 Task: Open email in a new window   from parteek.kumar@softage.net with a subject Subject0006
Action: Mouse moved to (522, 64)
Screenshot: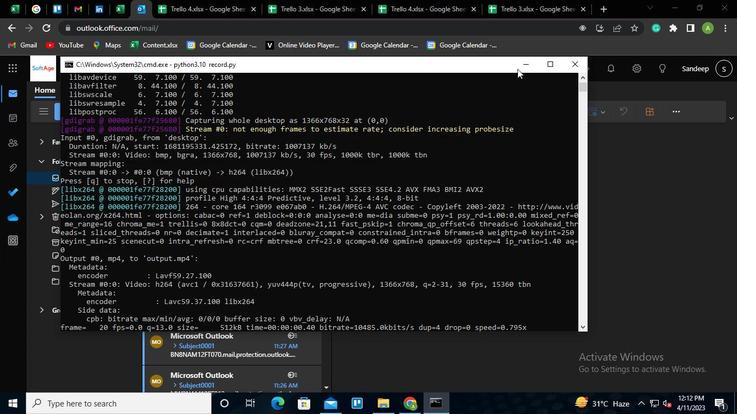
Action: Mouse pressed left at (522, 64)
Screenshot: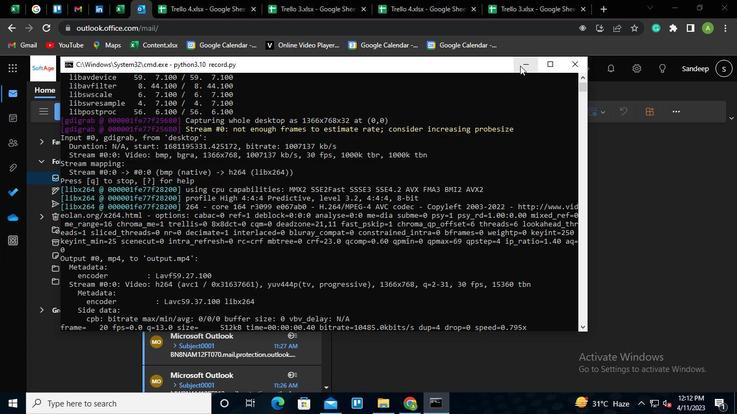 
Action: Mouse moved to (234, 168)
Screenshot: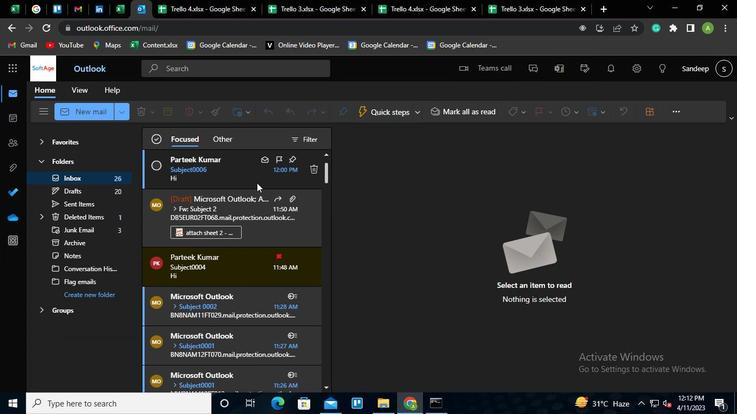 
Action: Mouse pressed left at (234, 168)
Screenshot: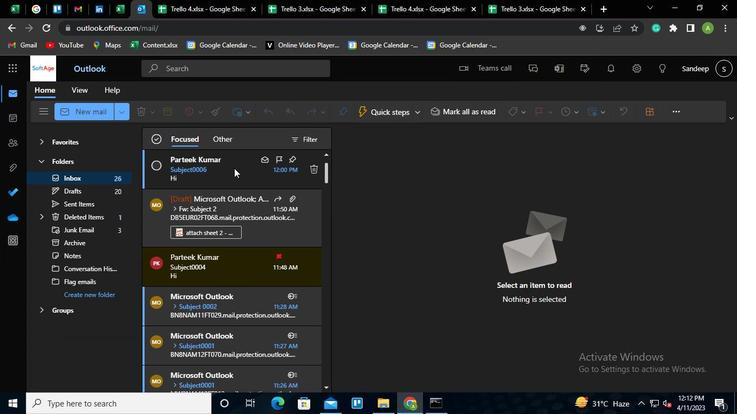 
Action: Mouse pressed left at (234, 168)
Screenshot: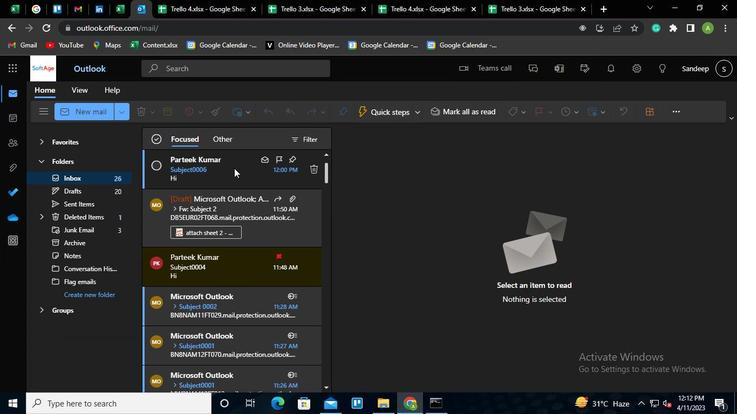 
Action: Mouse moved to (531, 49)
Screenshot: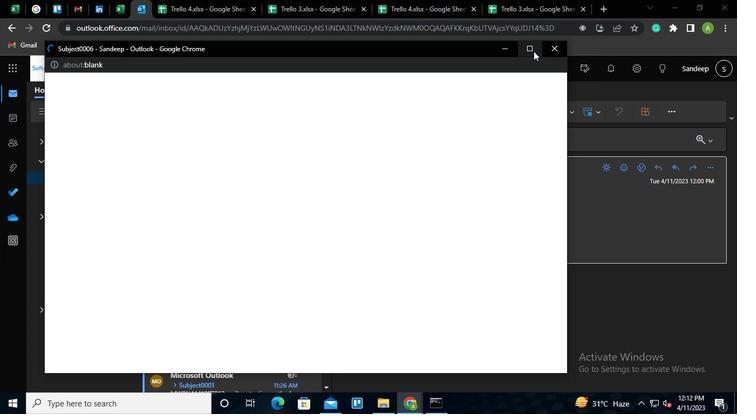 
Action: Mouse pressed left at (531, 49)
Screenshot: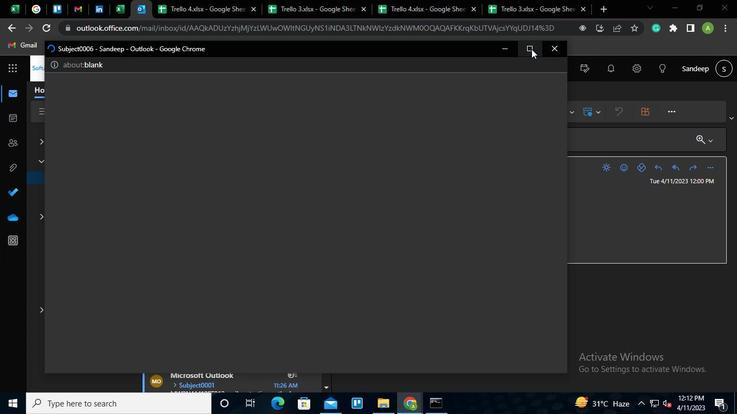 
Action: Mouse moved to (444, 398)
Screenshot: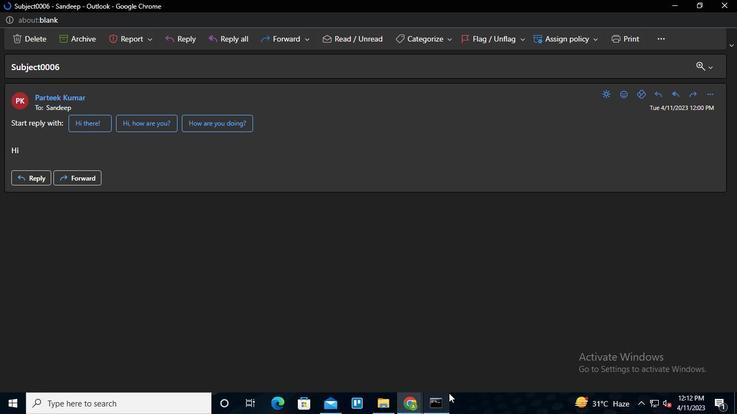 
Action: Mouse pressed left at (444, 398)
Screenshot: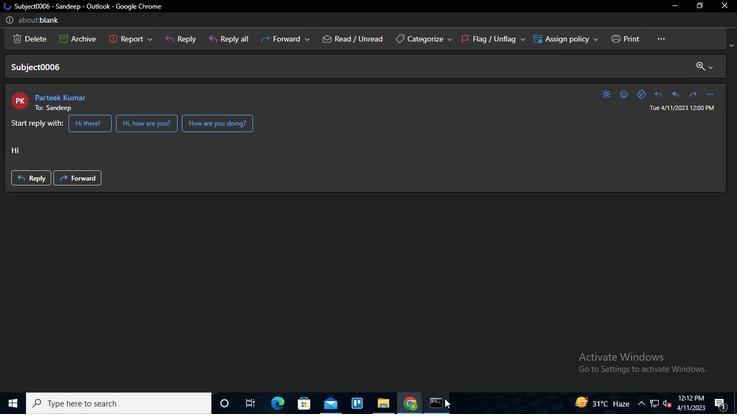 
Action: Mouse moved to (577, 64)
Screenshot: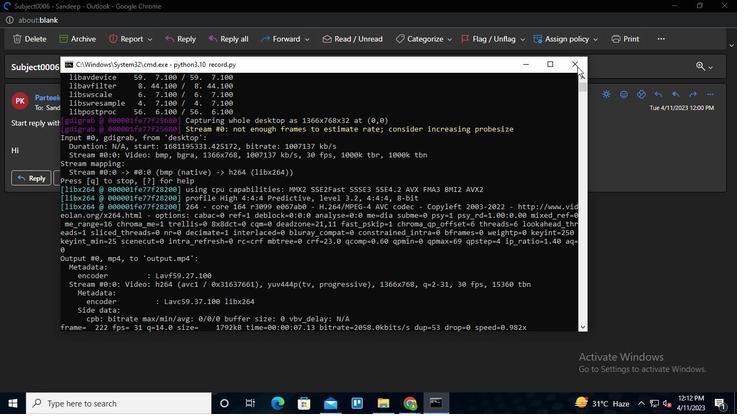 
Action: Mouse pressed left at (577, 64)
Screenshot: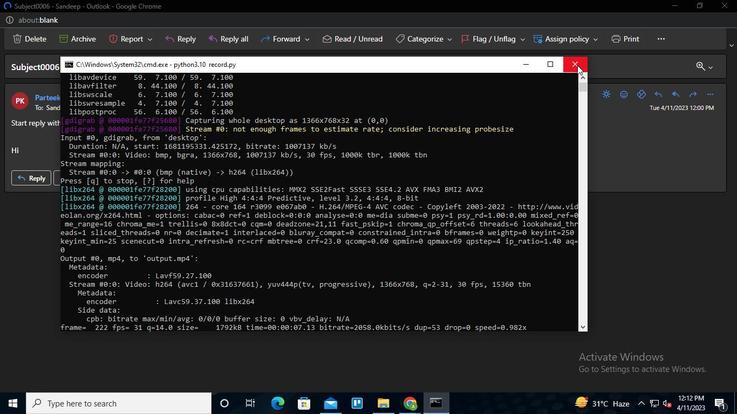 
